 Task: Open a blank worksheet and write heading  City data  Add 10 city name:-  '1. Chelsea, New York, NY , 2. Beverly Hills, Los Angeles, CA , 3. Knightsbridge, London, United Kingdom , 4. Le Marais, Paris, forance , 5. Ginza, Tokyo, Japan_x000D_
6. Circular Quay, Sydney, Australia , 7. Mitte, Berlin, Germany , 8. Downtown, Toronto, Canada , 9. Trastevere, Rome, 10. Colaba, Mumbai, India. ' in December Last week sales are  1. Chelsea, New York, NY 10001 | 2. Beverly Hills, Los Angeles, CA 90210 | 3. Knightsbridge, London, United Kingdom SW1X 7XL | 4. Le Marais, Paris, forance 75004 | 5. Ginza, Tokyo, Japan 104-0061 | 6. Circular Quay, Sydney, Australia 2000 | 7. Mitte, Berlin, Germany 10178 | 8. Downtown, Toronto, Canada M5V 3L9 | 9. Trastevere, Rome, Italy 00153 | 10. Colaba, Mumbai, India 400005. Save page analysisSalesByCustomer
Action: Key pressed <Key.shift_r>City<Key.space><Key.shift_r><Key.shift_r><Key.shift_r><Key.shift_r><Key.shift_r><Key.shift_r><Key.shift_r><Key.shift_r><Key.shift_r><Key.shift_r><Key.shift_r>data<Key.down><Key.shift_r>City<Key.space><Key.shift>Name<Key.down><Key.shift_r>Chelsea<Key.down><Key.up><Key.up>
Screenshot: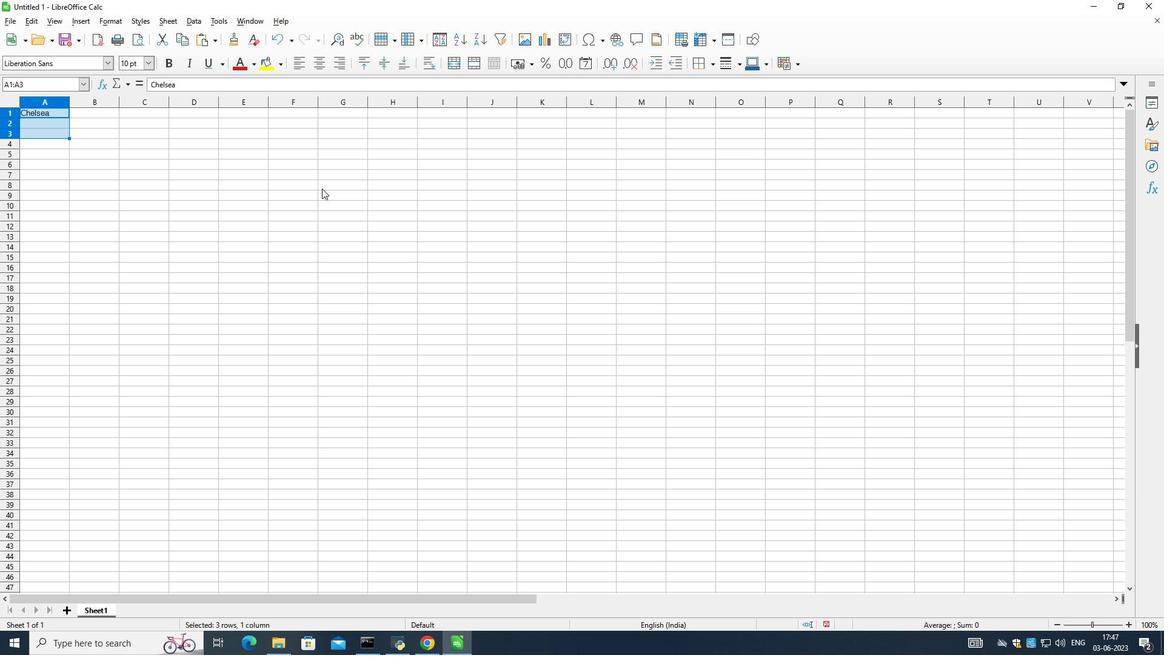 
Action: Mouse moved to (104, 149)
Screenshot: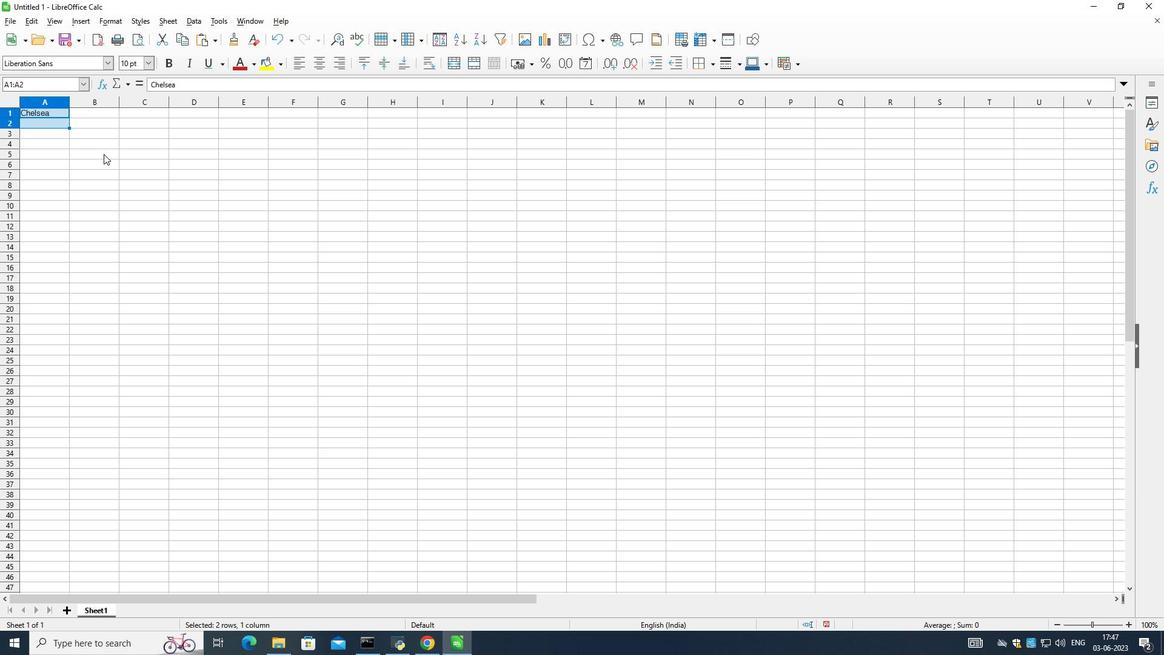 
Action: Mouse pressed right at (104, 149)
Screenshot: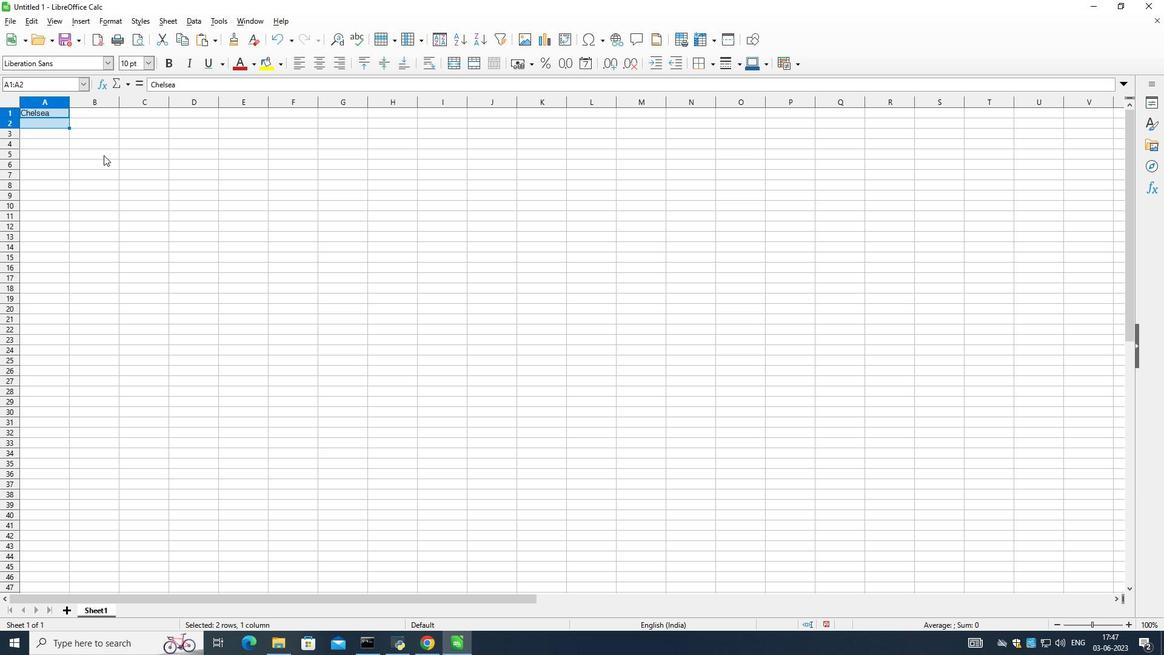 
Action: Mouse moved to (58, 121)
Screenshot: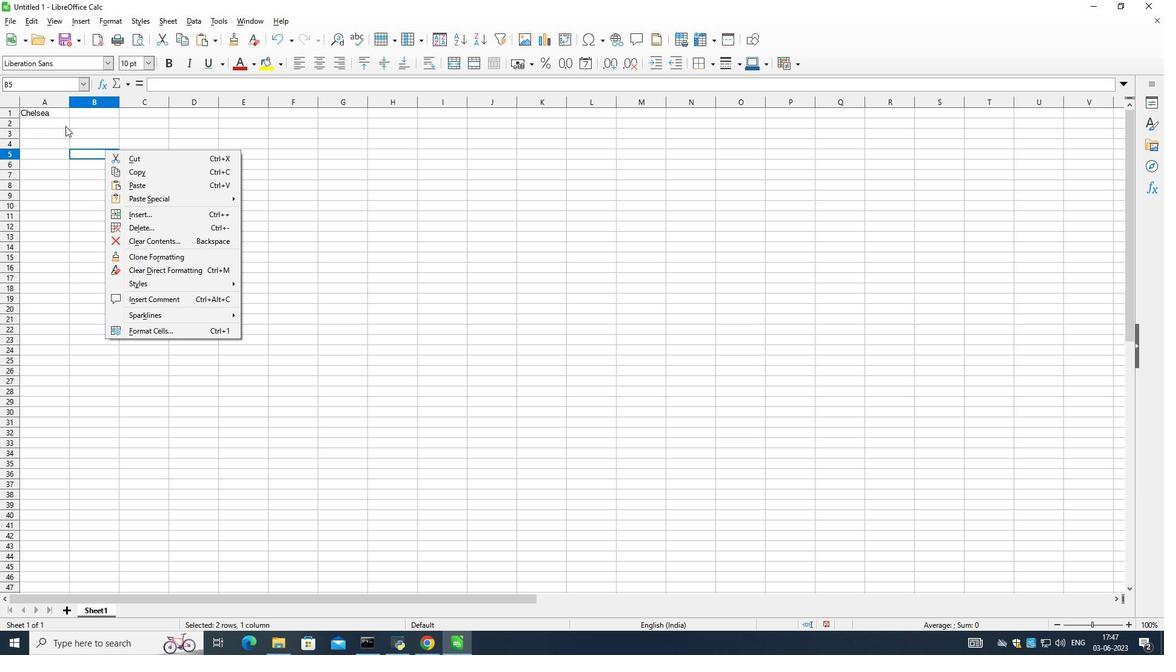 
Action: Mouse pressed left at (58, 121)
Screenshot: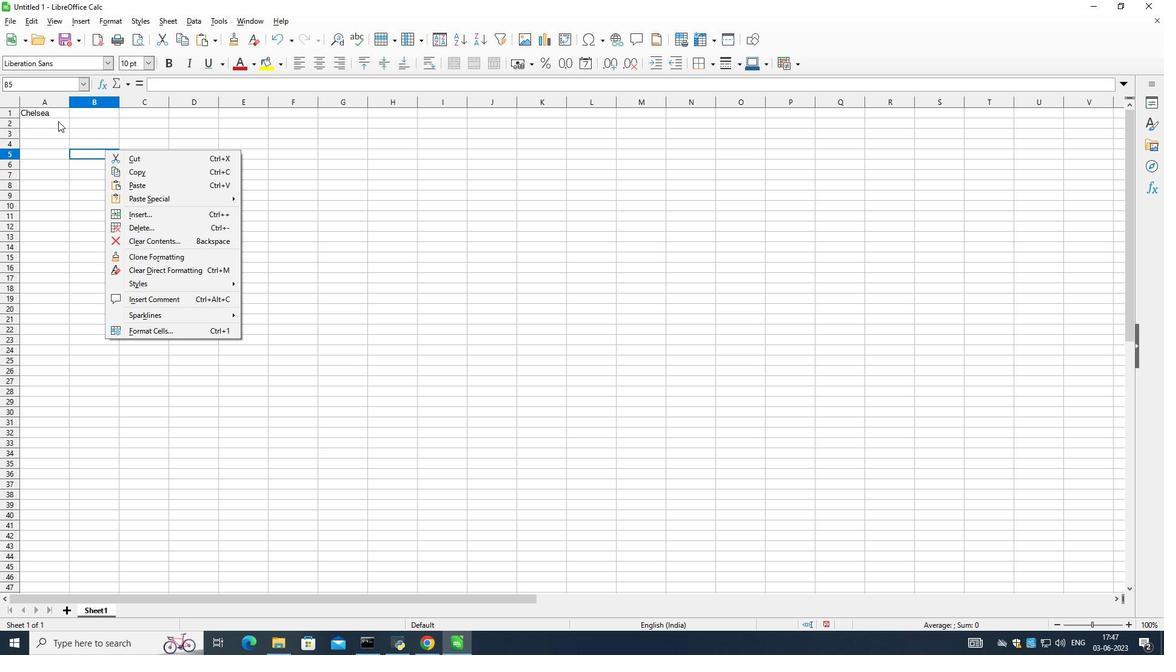 
Action: Mouse moved to (47, 109)
Screenshot: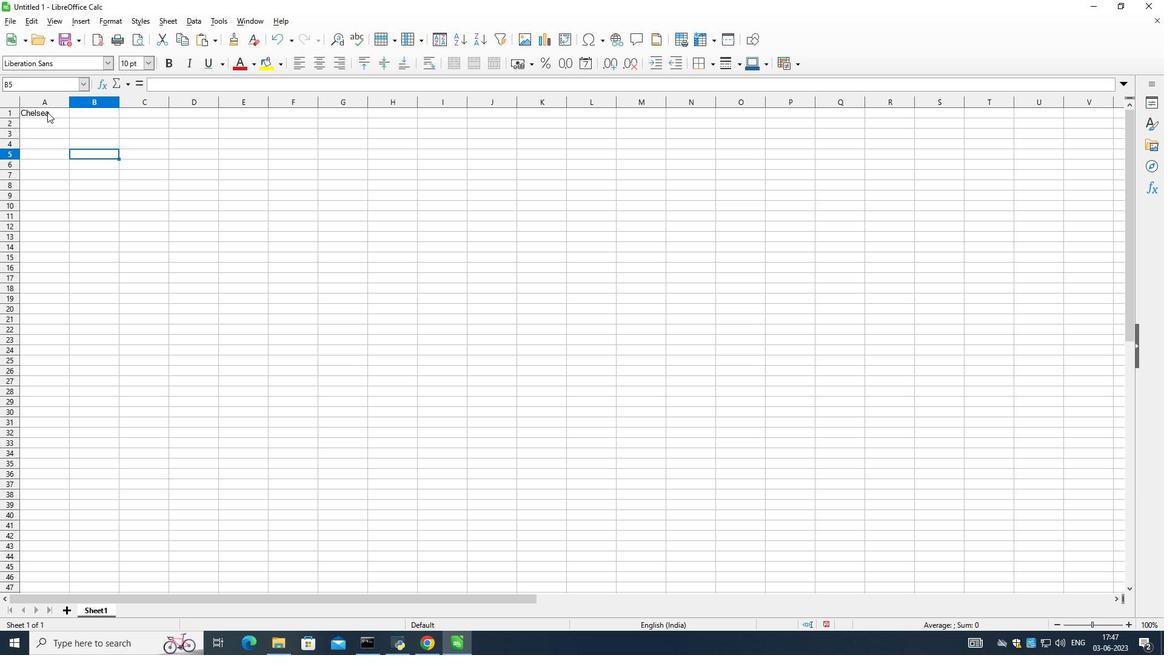 
Action: Mouse pressed left at (47, 109)
Screenshot: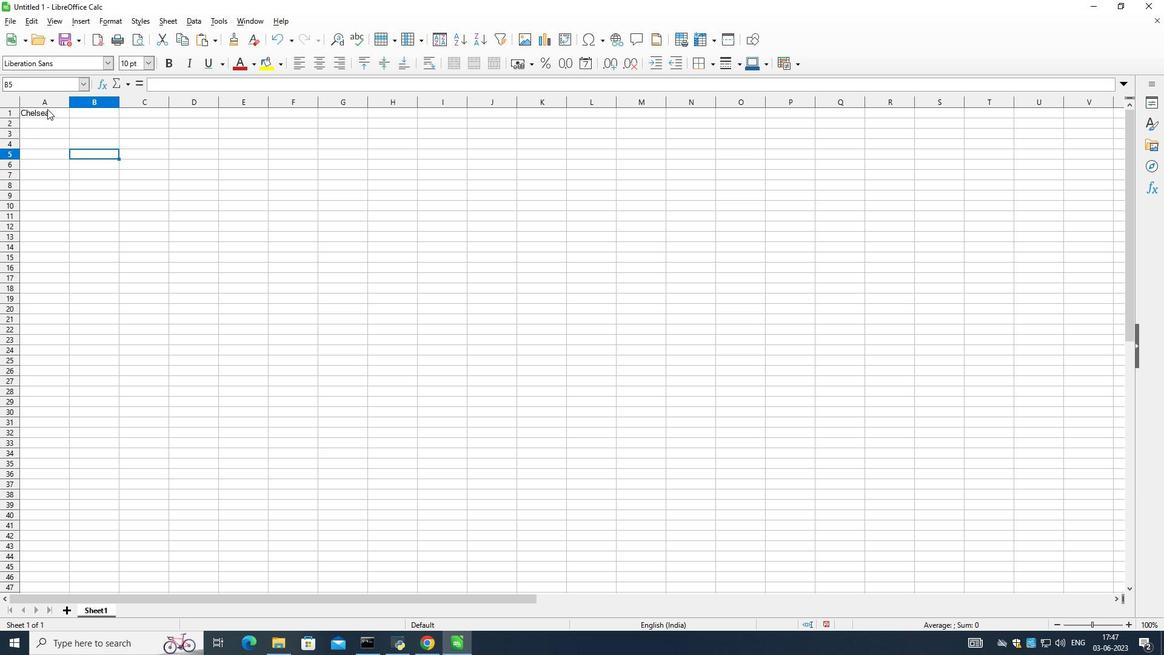 
Action: Mouse moved to (620, 211)
Screenshot: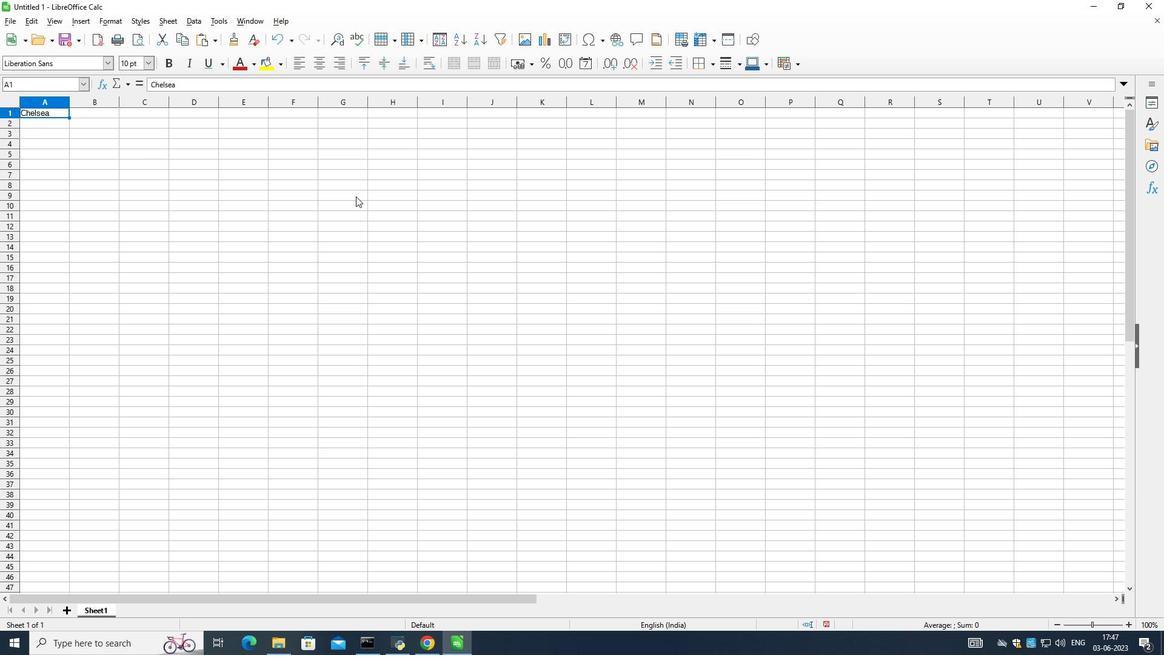 
Action: Key pressed <Key.shift_r>City<Key.space><Key.shift_r>Data<Key.down><Key.shift_r>City<Key.space><Key.shift>Name<Key.down><Key.shift_r>Chelsea,<Key.space><Key.shift>New<Key.space><Key.shift>York,<Key.space><Key.shift>NY<Key.down><Key.shift>Beverly<Key.space><Key.shift>Hills,<Key.space><Key.shift>Los<Key.space><Key.shift_r>Angeles,<Key.space><Key.shift_r>CA<Key.down><Key.shift>Knightsbridge,<Key.space><Key.shift>London,<Key.space><Key.shift>United<Key.space><Key.shift>Kingdom<Key.down><Key.shift>Le<Key.space><Key.shift>Marais,<Key.space><Key.shift>Paris,<Key.space><Key.shift><Key.shift_r>Forance<Key.down><Key.shift_r>Ginza,<Key.space><Key.shift_r>Tokyo,<Key.space><Key.shift>Japan<Key.down><Key.shift_r>Circular<Key.space><Key.shift_r>Quay,<Key.space><Key.shift_r>Sydney,<Key.space><Key.shift_r>Australia<Key.down><Key.shift>Mitte,<Key.space><Key.shift>Berlin,<Key.space><Key.shift_r>Germany<Key.down><Key.shift_r>Downtown,<Key.shift_r><Key.shift_r><Key.shift_r><Key.shift_r><Key.shift_r><Key.shift_r><Key.shift_r><Key.shift_r><Key.shift_r><Key.shift_r><Key.shift_r><Key.shift_r><Key.shift_r><Key.shift_r><Key.shift_r><Key.shift_r><Key.shift_r><Key.shift_r><Key.shift_r><Key.shift_r><Key.shift_r><Key.shift_r>Torono<Key.backspace>to,<Key.space><Key.shift_r>Canada<Key.down><Key.shift_r>Trastevere<Key.space><Key.shift_r><Key.backspace>,<Key.space><Key.shift_r><Key.shift_r><Key.shift_r><Key.shift_r><Key.shift_r><Key.shift_r><Key.shift_r><Key.shift_r><Key.shift_r><Key.shift_r><Key.shift_r><Key.shift_r><Key.shift_r><Key.shift_r><Key.shift_r><Key.shift_r><Key.shift_r><Key.shift_r><Key.shift_r><Key.shift_r><Key.shift_r><Key.shift_r><Key.shift_r><Key.shift_r><Key.shift_r><Key.shift_r><Key.shift_r><Key.shift_r><Key.shift_r><Key.shift_r><Key.shift_r><Key.shift_r><Key.shift_r><Key.shift_r><Key.shift_r><Key.shift_r><Key.shift_r><Key.shift_r>Rome,<Key.backspace><Key.enter><Key.shift_r>Colaba,<Key.space><Key.shift>Mumbai,<Key.space><Key.shift>Inda<Key.down>
Screenshot: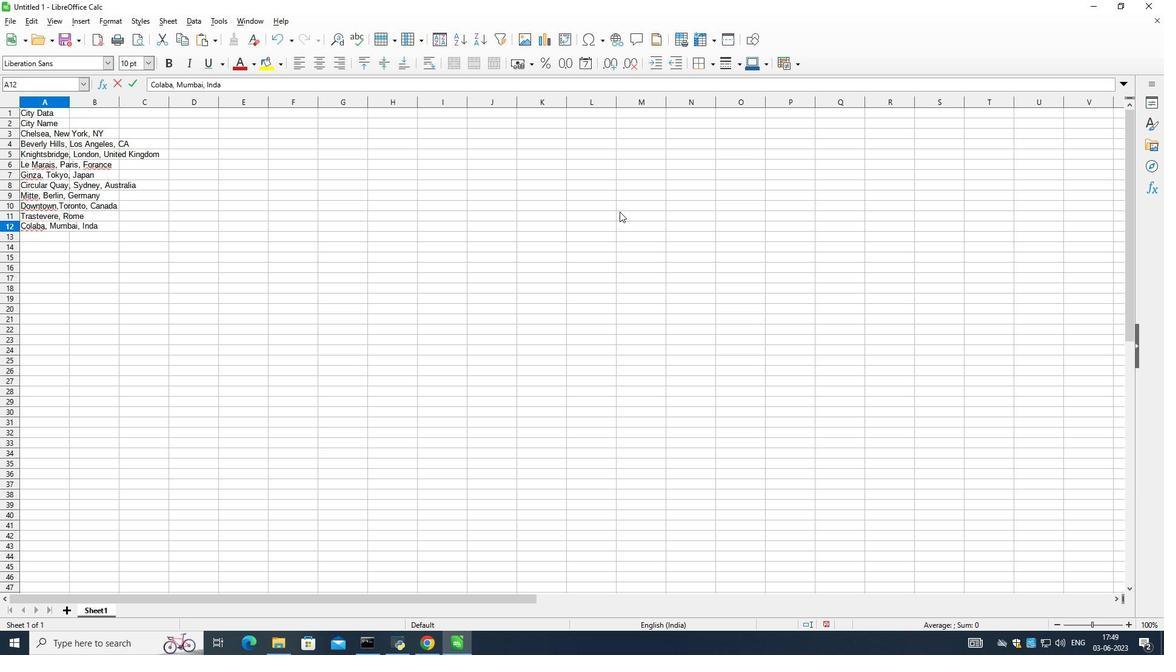 
Action: Mouse moved to (69, 103)
Screenshot: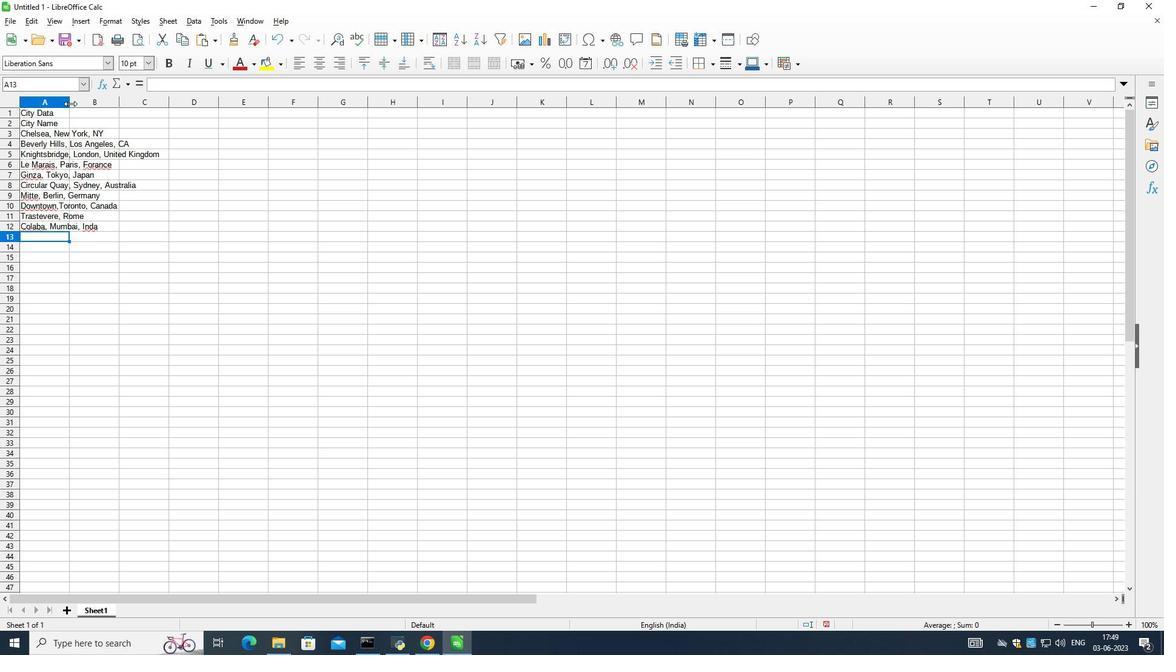 
Action: Mouse pressed left at (69, 103)
Screenshot: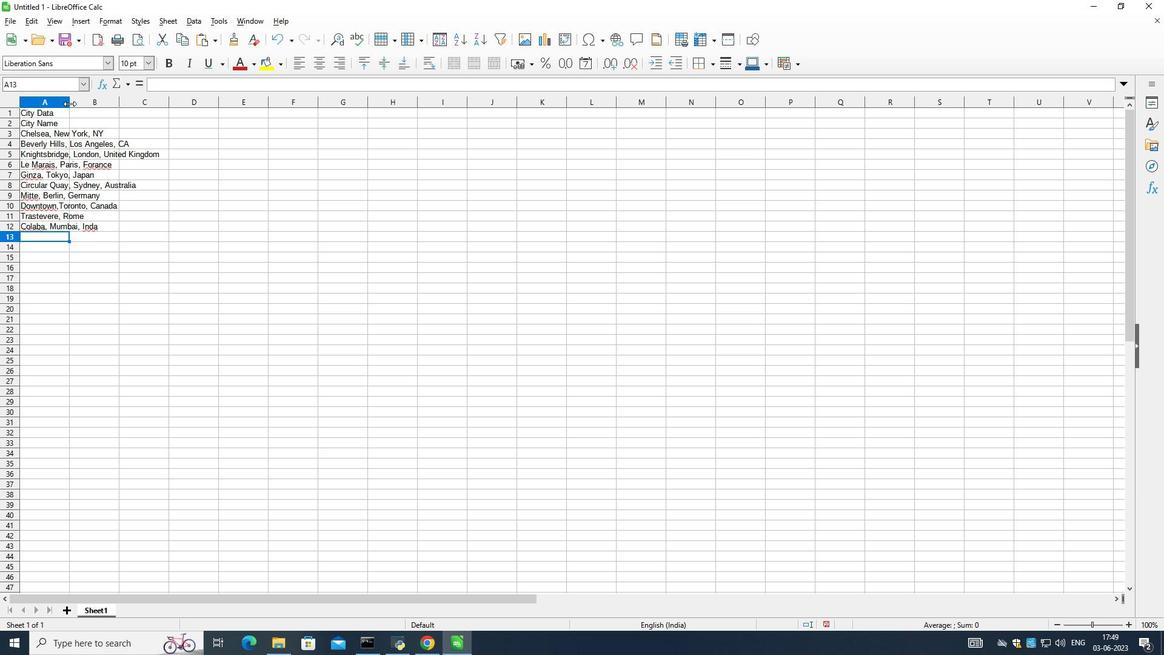 
Action: Mouse pressed left at (69, 103)
Screenshot: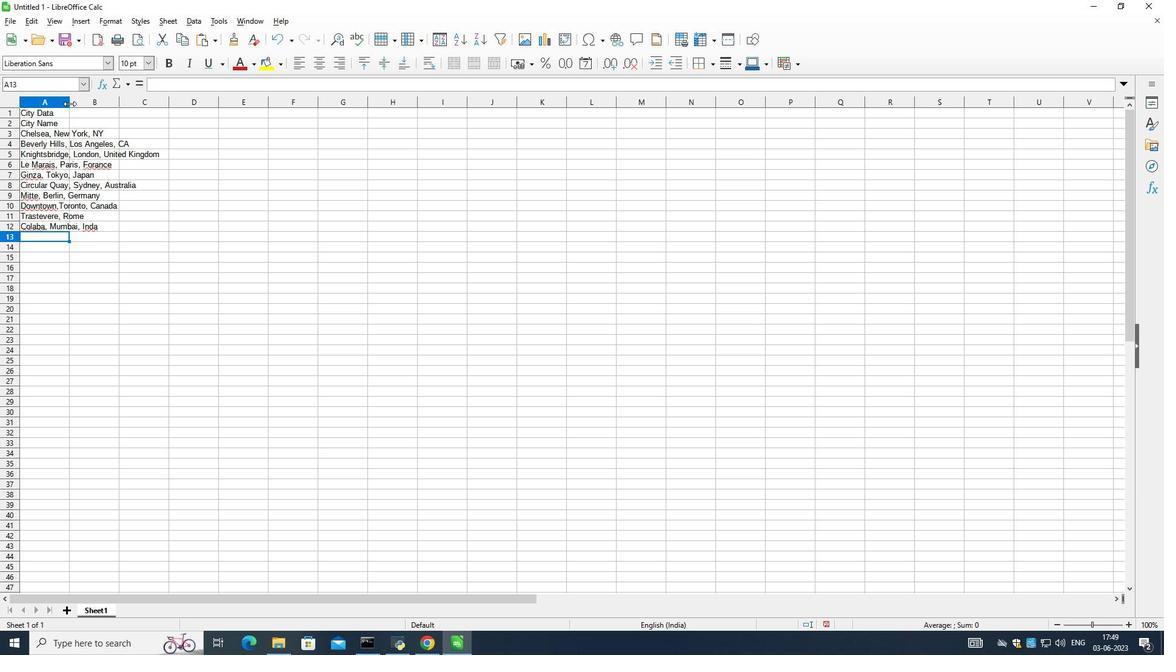 
Action: Mouse moved to (180, 122)
Screenshot: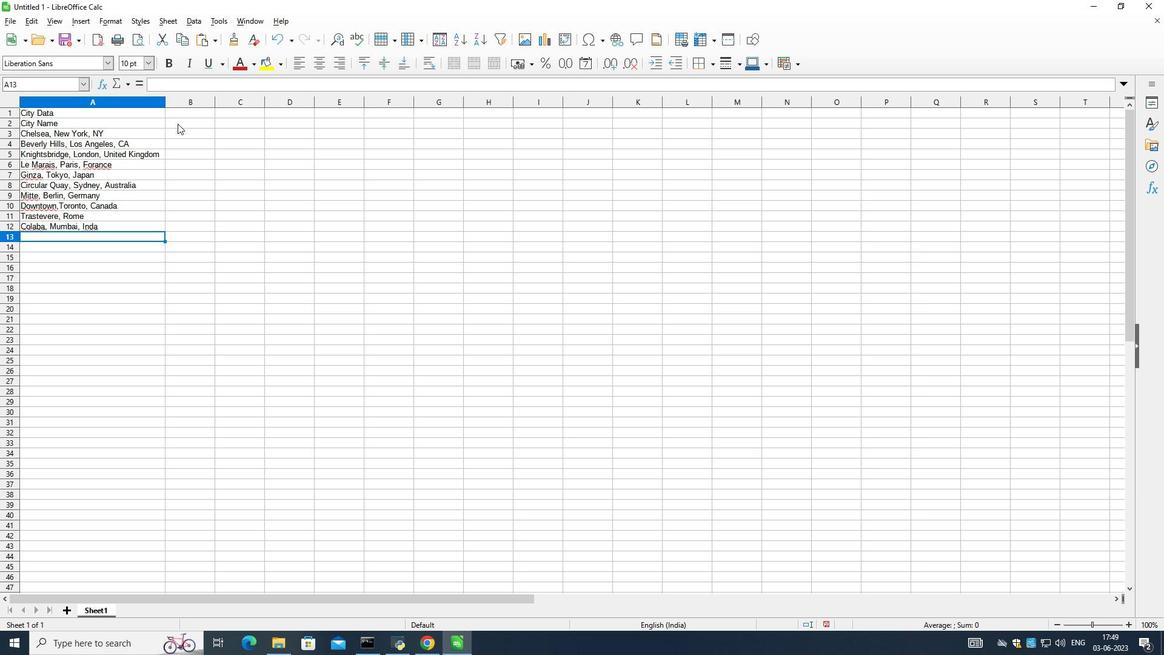 
Action: Mouse pressed left at (180, 122)
Screenshot: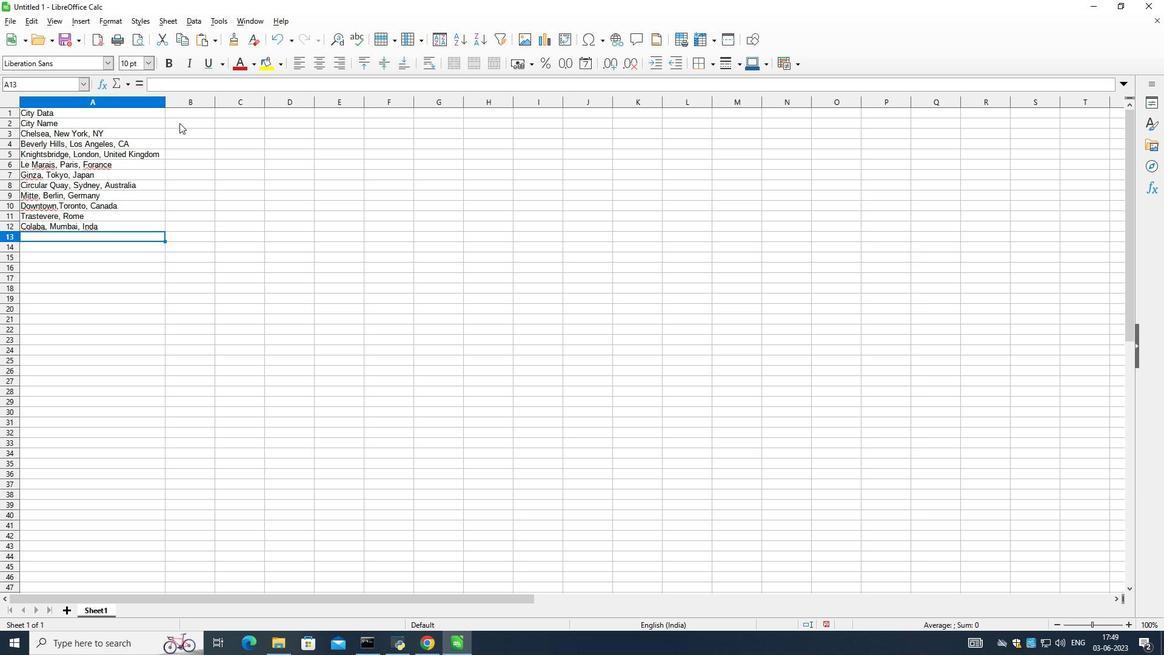 
Action: Mouse moved to (672, 187)
Screenshot: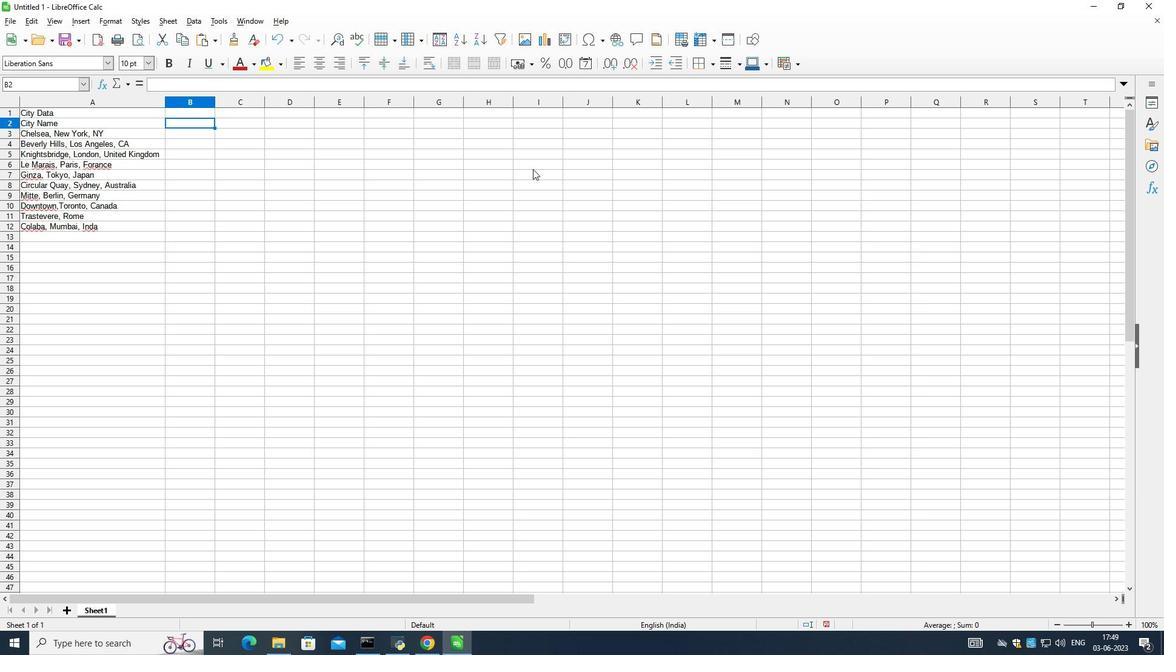 
Action: Key pressed <Key.shift_r>December<Key.space><Key.shift>Last<Key.space>week<Key.space><Key.shift_r>Sales<Key.down><Key.shift_r>Chelsea,<Key.space><Key.shift>New<Key.space><Key.shift>Yourk<Key.space><Key.backspace>,<Key.space><Key.shift><Key.shift><Key.shift><Key.shift><Key.shift><Key.shift><Key.shift><Key.shift><Key.shift><Key.shift><Key.shift><Key.shift><Key.shift><Key.shift><Key.shift><Key.shift><Key.shift><Key.shift><Key.shift><Key.shift><Key.shift><Key.shift><Key.shift><Key.shift><Key.shift><Key.shift><Key.shift><Key.shift><Key.shift><Key.shift><Key.shift><Key.shift><Key.shift><Key.shift><Key.shift><Key.shift><Key.shift><Key.shift><Key.shift>NY<Key.space>10001<Key.down><Key.shift>Beverly<Key.space><Key.shift>Hills,<Key.space><Key.shift>Los<Key.space><Key.shift_r>Angeles,<Key.space><Key.shift_r>CA<Key.space>9210<Key.down><Key.shift>Knighte<Key.backspace>sbridge,<Key.space><Key.shift>London,<Key.space><Key.shift>United<Key.space><Key.shift>Kingdom<Key.space><Key.shift_r>SW1<Key.shift_r><Key.shift_r><Key.shift_r><Key.shift_r><Key.shift_r><Key.shift_r><Key.shift_r><Key.shift_r><Key.shift_r><Key.shift_r><Key.shift_r><Key.shift_r><Key.shift_r><Key.shift_r><Key.shift_r><Key.shift_r><Key.shift_r><Key.shift_r><Key.shift_r><Key.shift_r><Key.shift_r><Key.shift_r><Key.shift_r><Key.shift_r><Key.shift_r><Key.shift_r>X7<Key.shift_r>X<Key.shift>L<Key.down><Key.shift>Le<Key.space><Key.shift>Marais,<Key.space><Key.shift>Paris,<Key.shift><Key.shift><Key.shift><Key.shift><Key.shift><Key.shift><Key.shift><Key.shift><Key.shift><Key.shift><Key.shift><Key.shift><Key.shift><Key.shift><Key.shift><Key.shift_r>Foranc<Key.space><Key.backspace>e<Key.space>75004<Key.down><Key.shift_r>Ginza,<Key.space><Key.shift_r>Tokyo,<Key.space><Key.shift_r><Key.shift>Japan<Key.space>104-0061<Key.down><Key.shift_r>Circular<Key.space><Key.shift_r>Quay<Key.space>,<Key.shift_r><Key.space><Key.shift_r><Key.backspace><Key.backspace><Key.backspace>,<Key.space><Key.shift_r><Key.shift_r><Key.shift_r><Key.shift_r><Key.shift_r><Key.shift_r><Key.shift_r><Key.shift_r><Key.shift_r>Sydney<Key.space>,<Key.space><Key.shift_r>Australia<Key.space>2000<Key.down><Key.shift>Mittl<Key.backspace>e,<Key.space><Key.shift>Berlin,<Key.space><Key.shift>B<Key.backspace><Key.shift_r>Germany<Key.space>10178<Key.down><Key.down><Key.up><Key.down><Key.up><Key.shift_r>Downtown<Key.space><Key.shift_r>Toronto,<Key.space><Key.shift_r>Canada<Key.space><Key.shift>M5<Key.shift_r>V3<Key.shift><Key.shift><Key.shift><Key.shift><Key.shift><Key.shift><Key.shift><Key.shift><Key.shift><Key.shift><Key.shift>L9<Key.down><Key.shift_r>Trastevere<Key.space>,<Key.space><Key.shift_r>Rome,<Key.space><Key.shift_r><Key.shift>Italy<Key.space>00153<Key.down><Key.shift_r>Colo<Key.backspace>aba,<Key.space><Key.shift>Mumbai,<Key.space><Key.shift>India<Key.space>400005<Key.down><Key.up><Key.up>
Screenshot: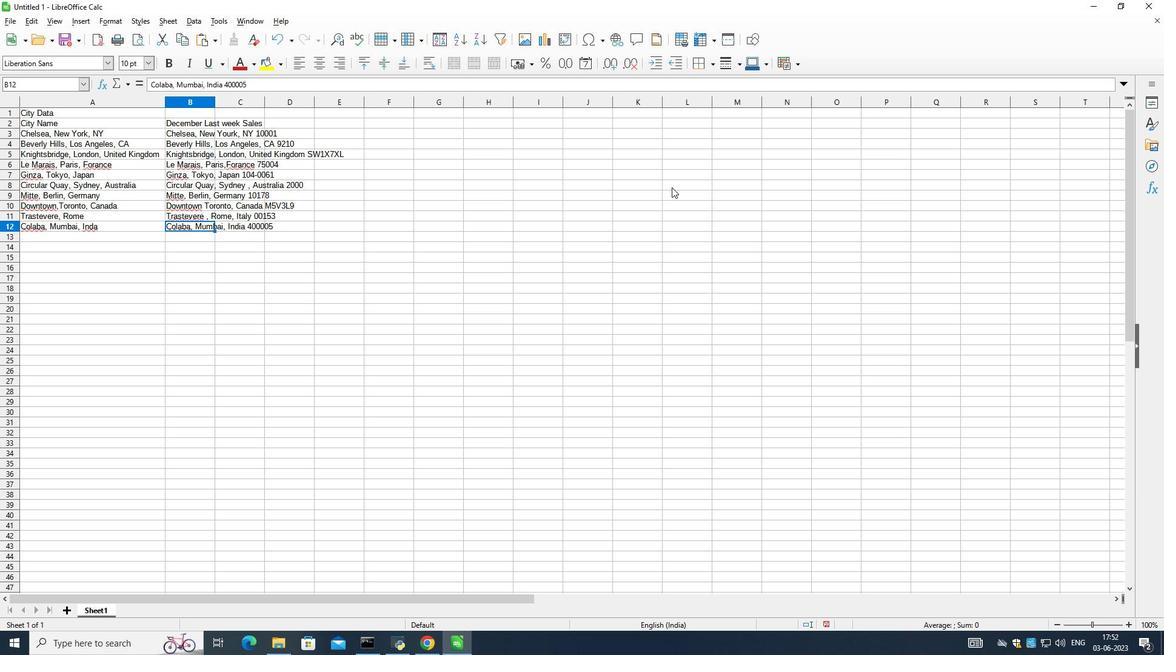 
Action: Mouse moved to (214, 101)
Screenshot: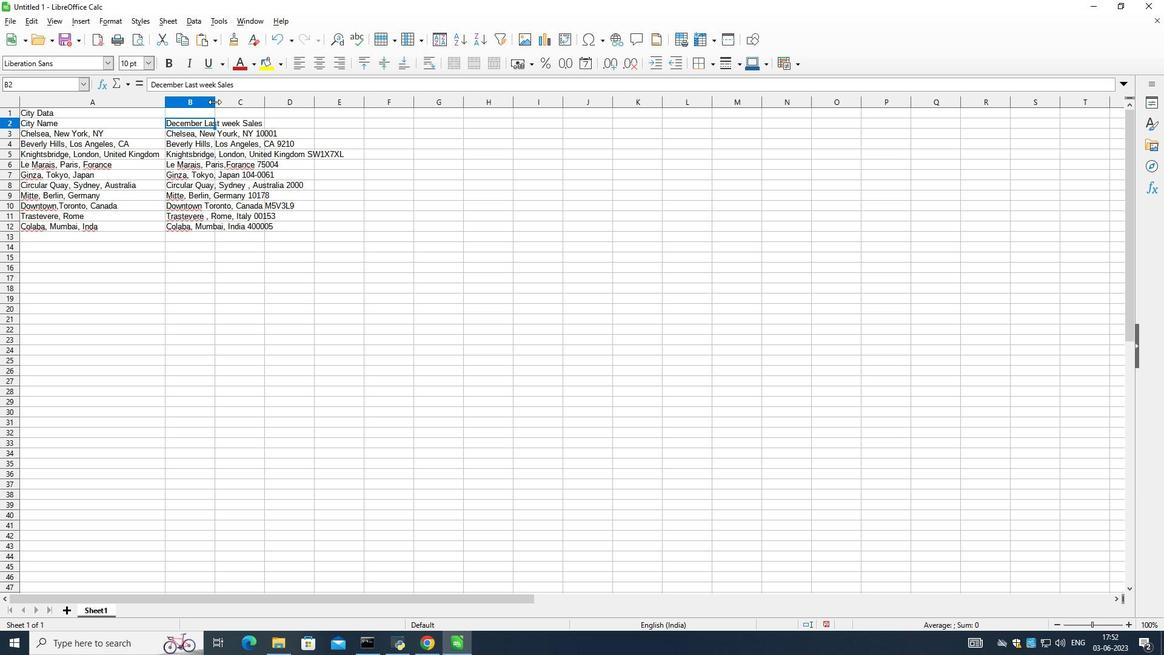 
Action: Mouse pressed left at (214, 101)
Screenshot: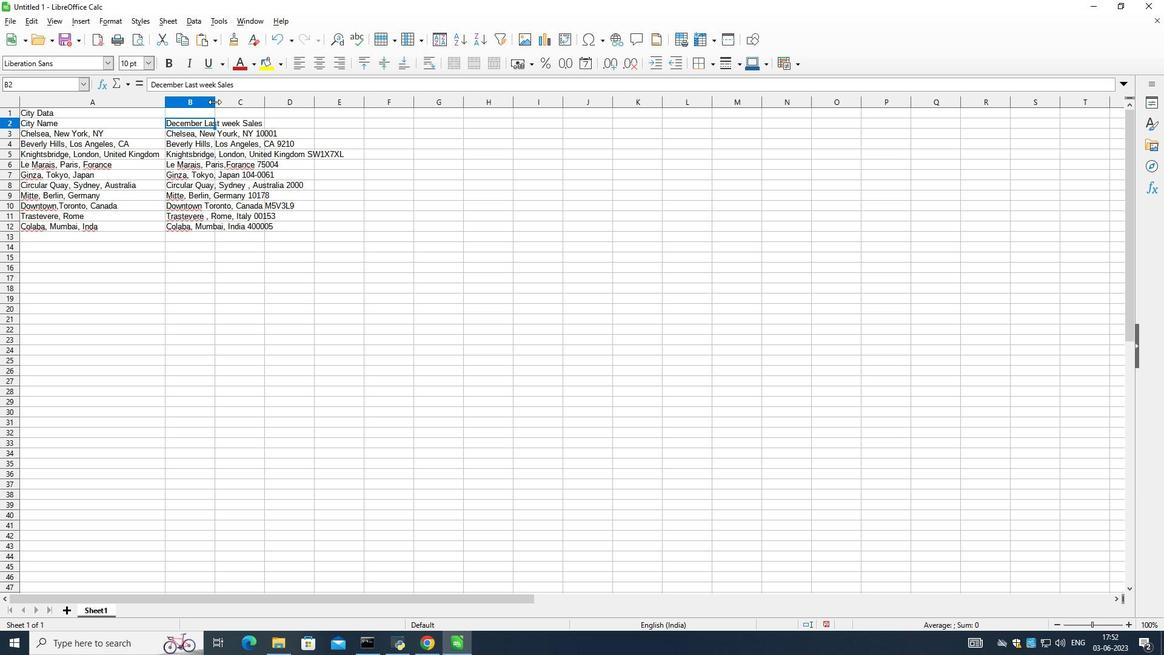 
Action: Mouse pressed left at (214, 101)
Screenshot: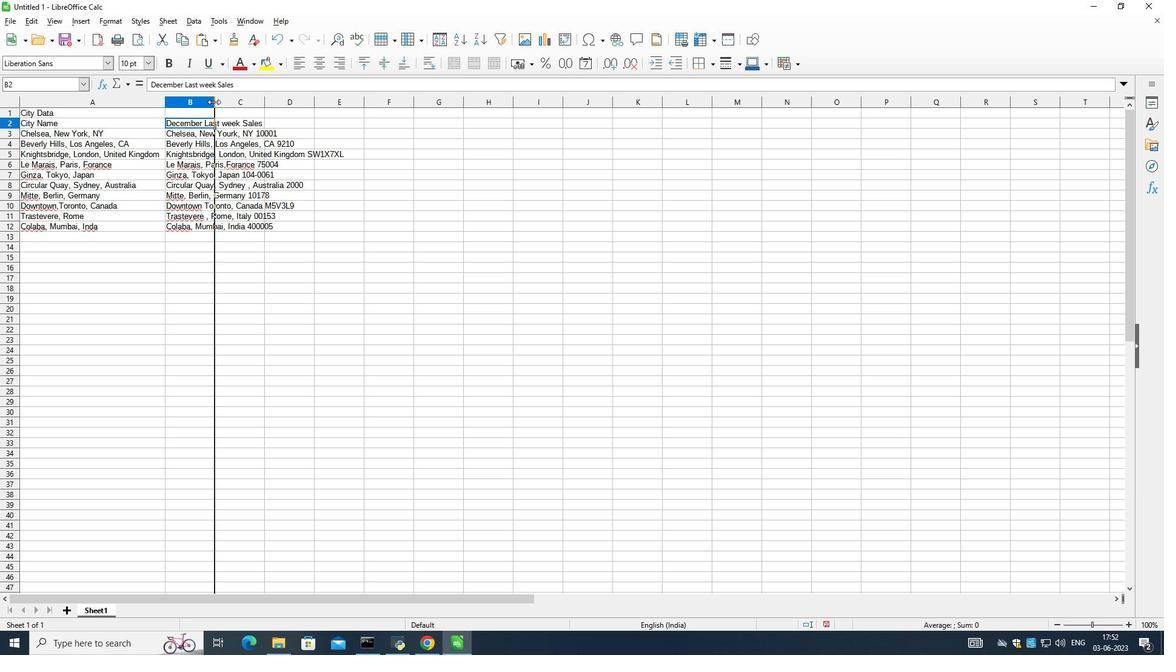 
Action: Mouse moved to (364, 125)
Screenshot: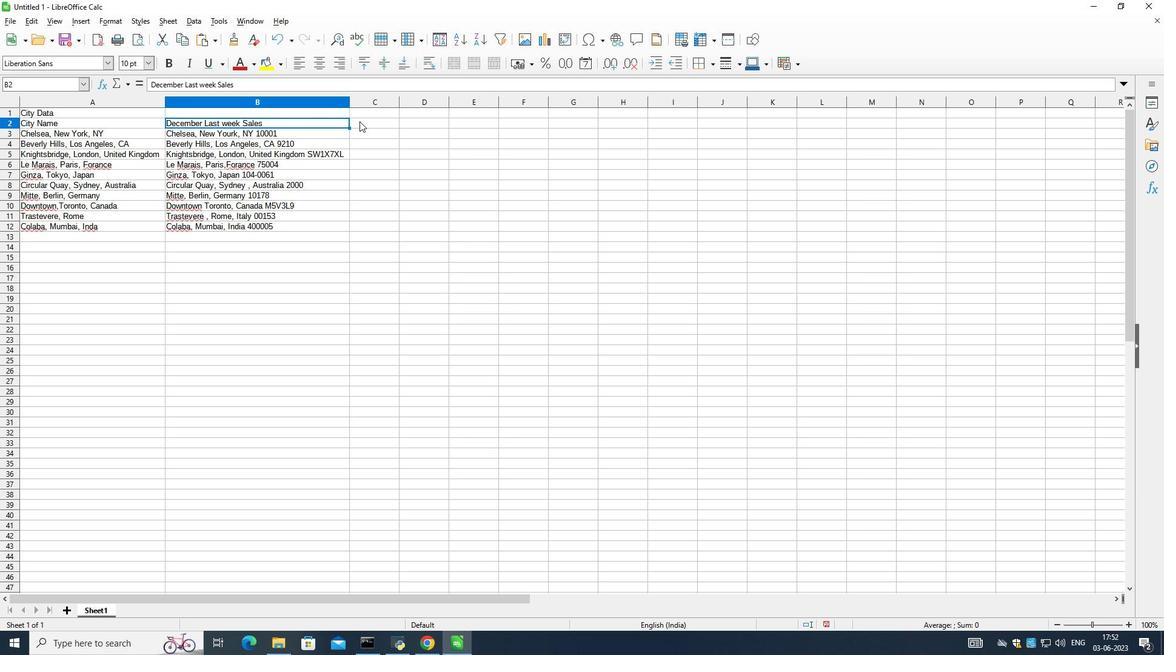 
Action: Mouse pressed left at (364, 125)
Screenshot: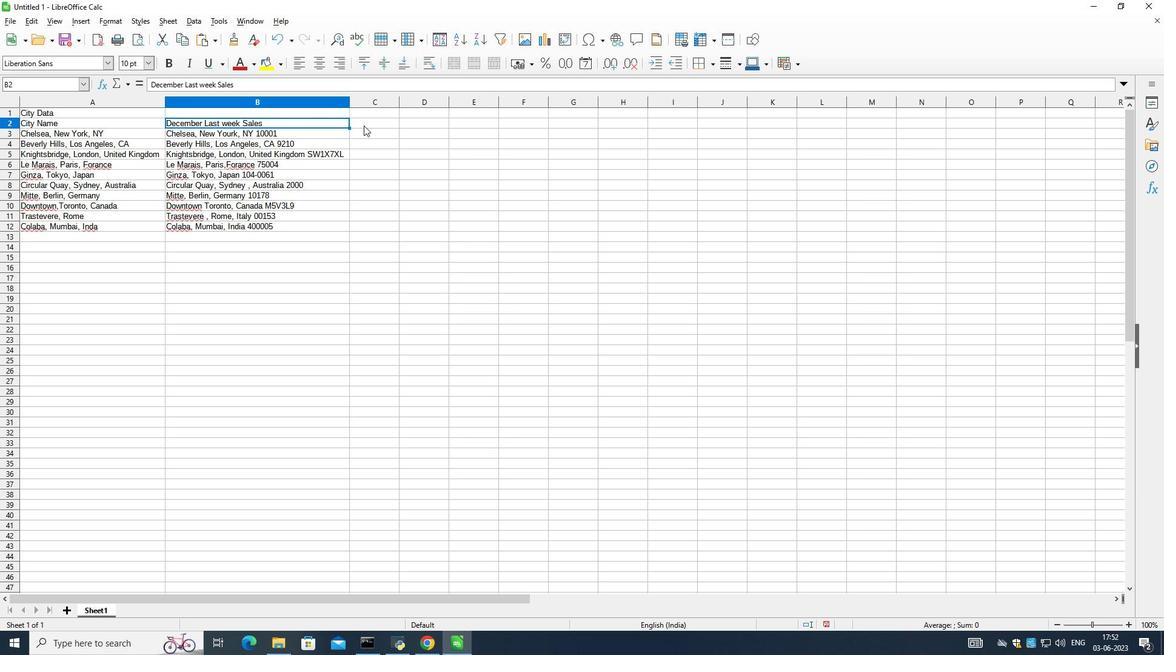 
Action: Mouse moved to (472, 148)
Screenshot: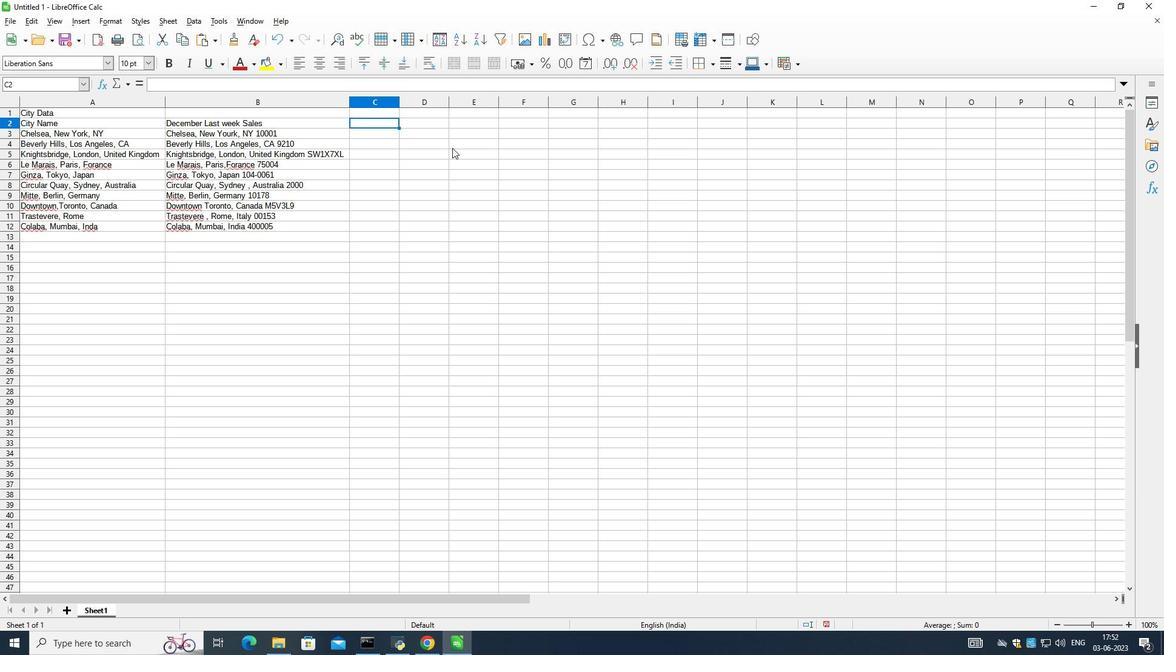 
Action: Key pressed <Key.shift_r>Analysis<Key.space><Key.shift_r>Sales<Key.space><Key.shift>B<Key.space><Key.backspace>y<Key.esc><Key.esc><Key.down><Key.left><Key.left>
Screenshot: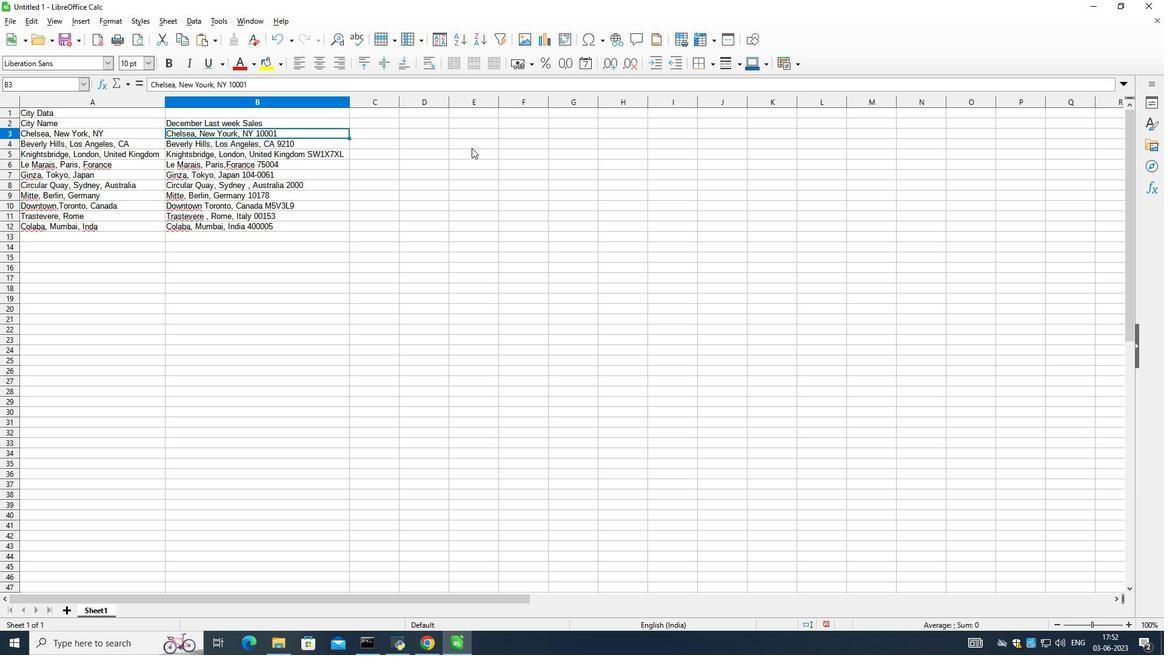 
Action: Mouse moved to (9, 24)
Screenshot: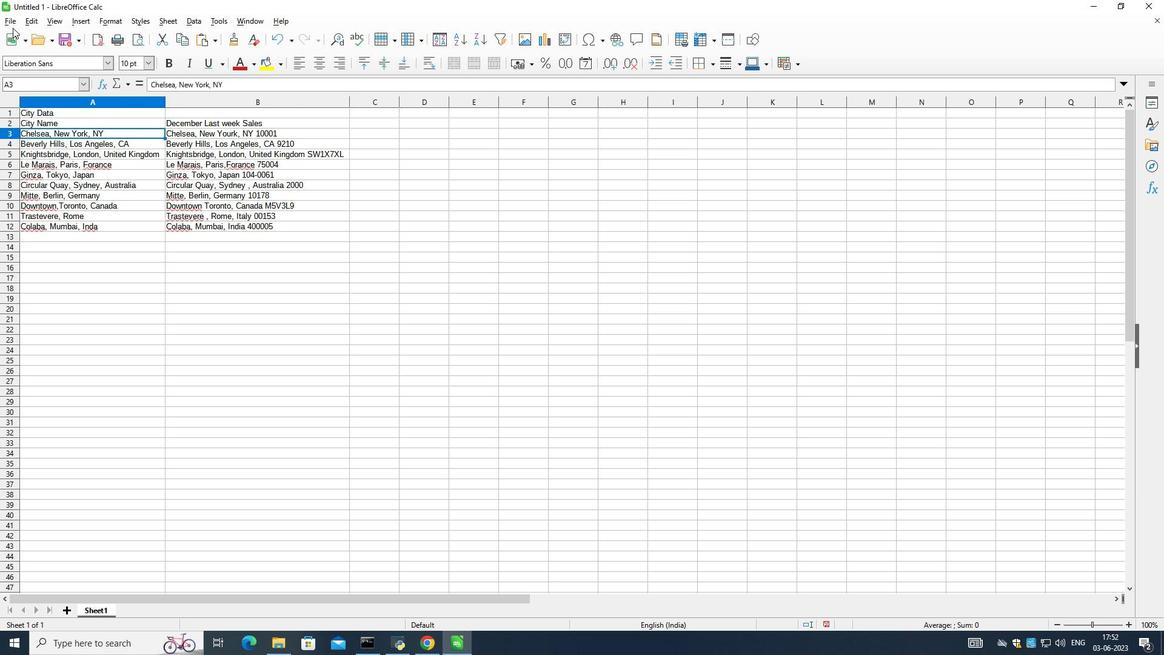 
Action: Mouse pressed left at (9, 24)
Screenshot: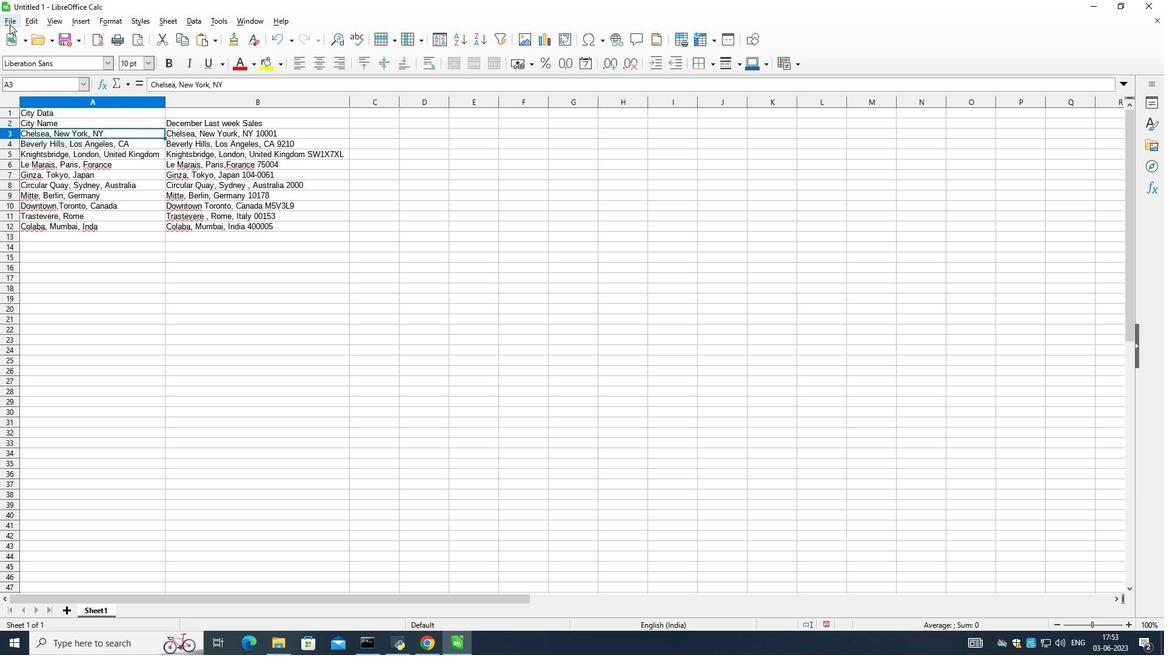 
Action: Mouse moved to (35, 168)
Screenshot: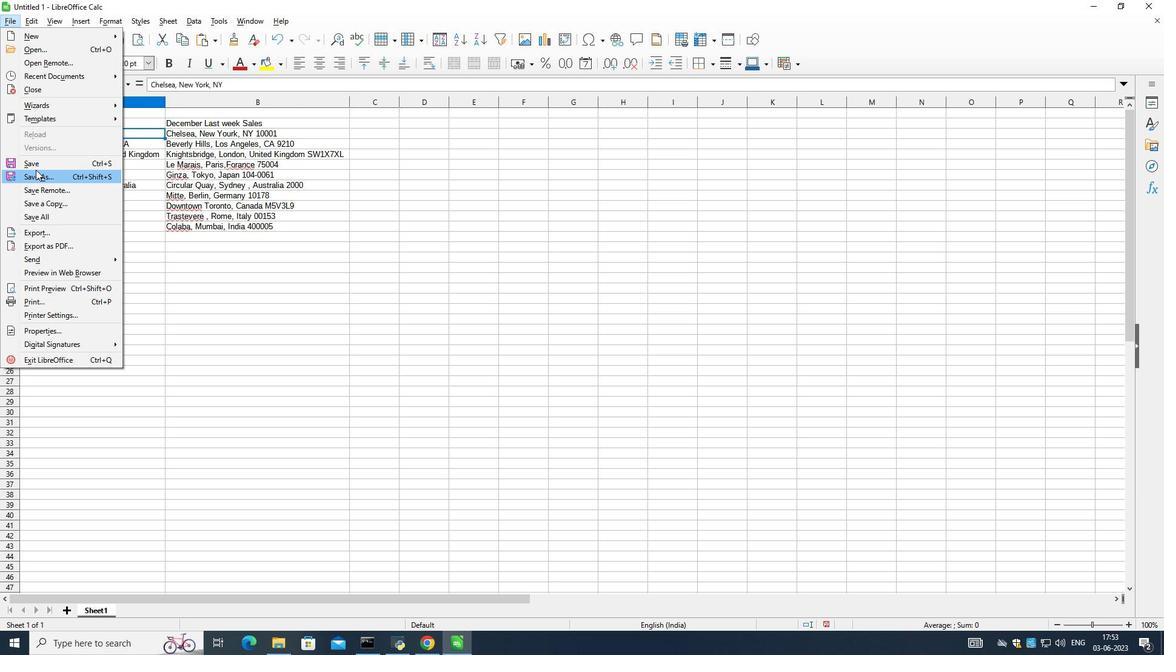 
Action: Mouse pressed left at (35, 168)
Screenshot: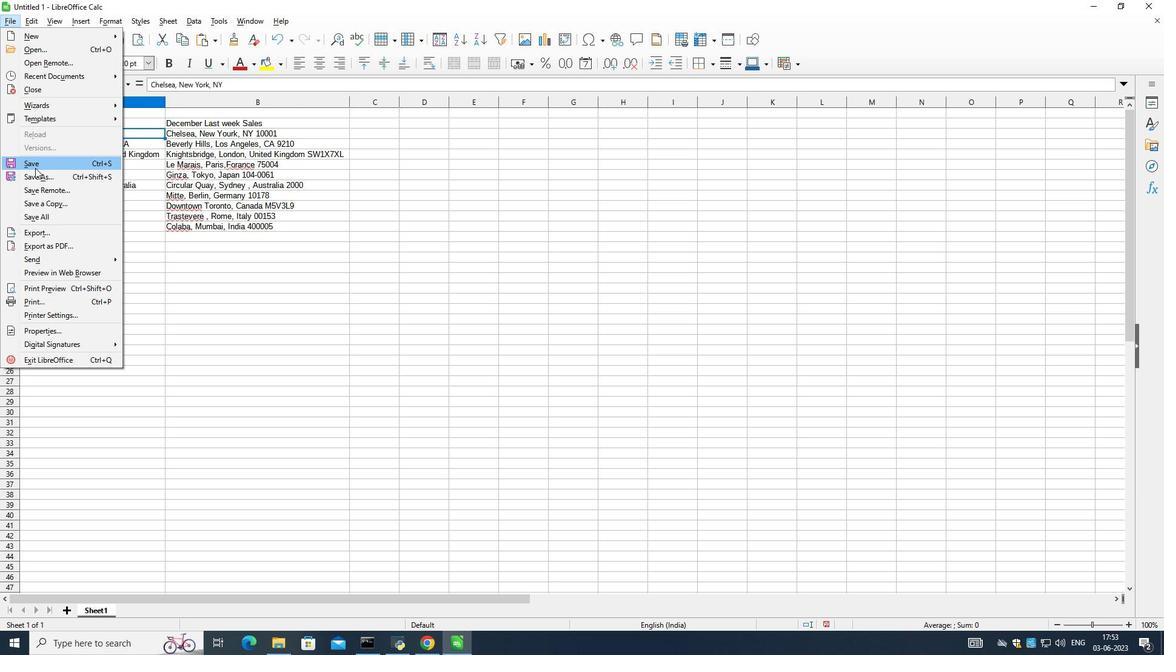 
Action: Mouse moved to (306, 347)
Screenshot: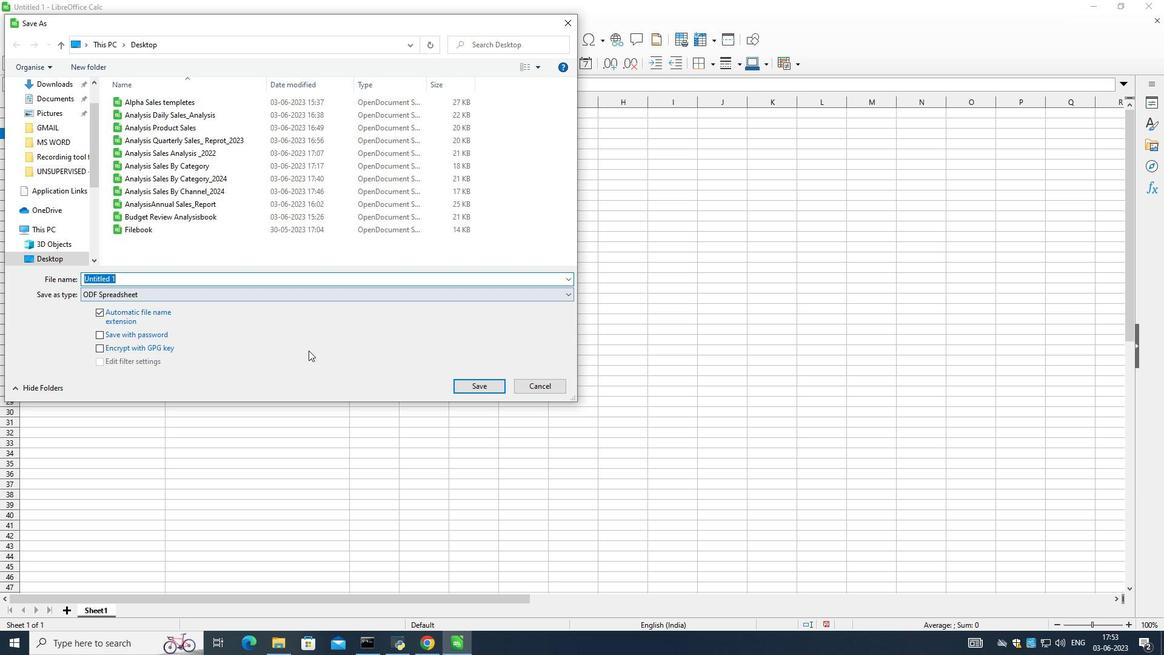 
Action: Key pressed <Key.shift_r>Analysis<Key.space><Key.shift_r>Sales<Key.space><Key.shift>By<Key.space><Key.shift_r>Customer
Screenshot: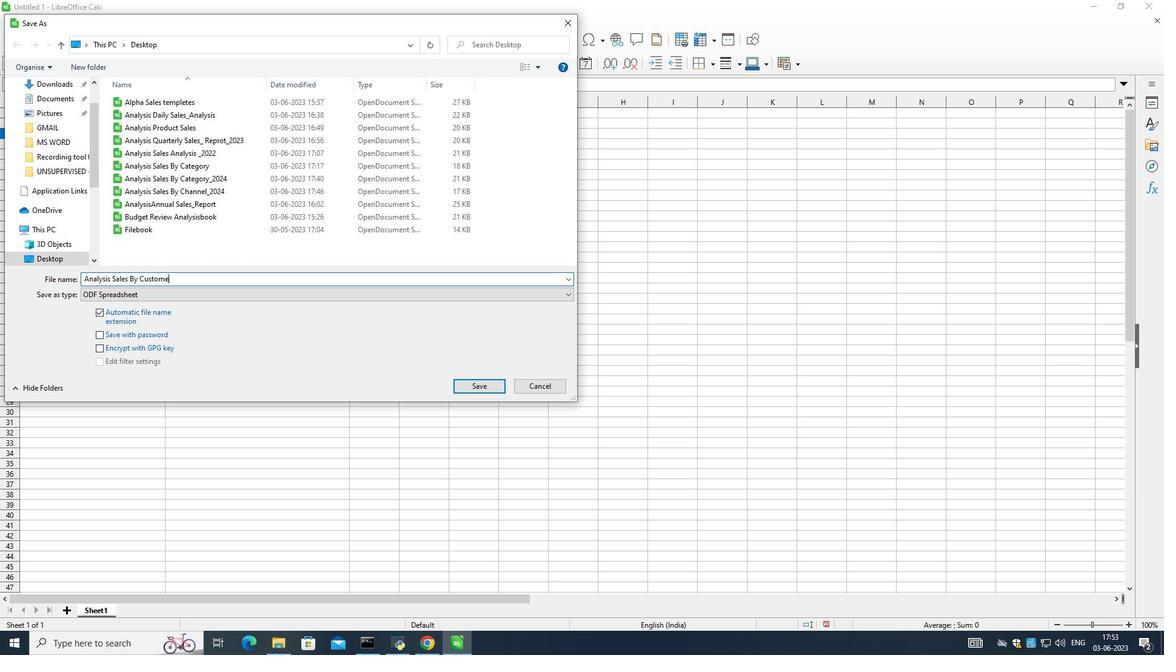 
Action: Mouse moved to (489, 391)
Screenshot: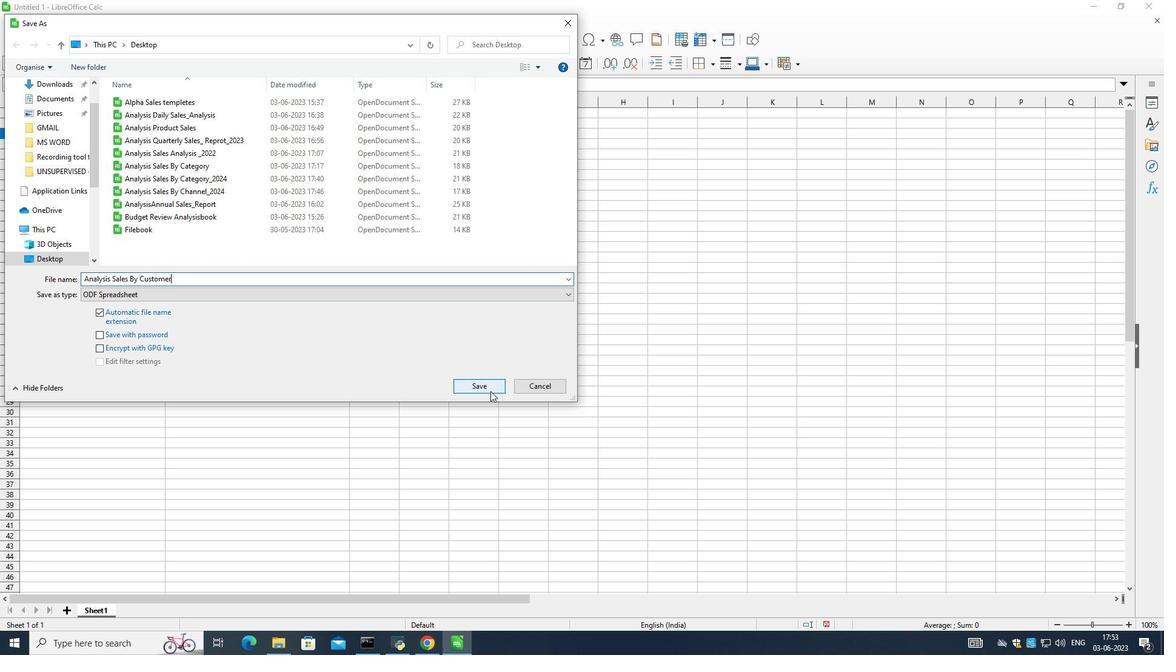
Action: Mouse pressed left at (489, 391)
Screenshot: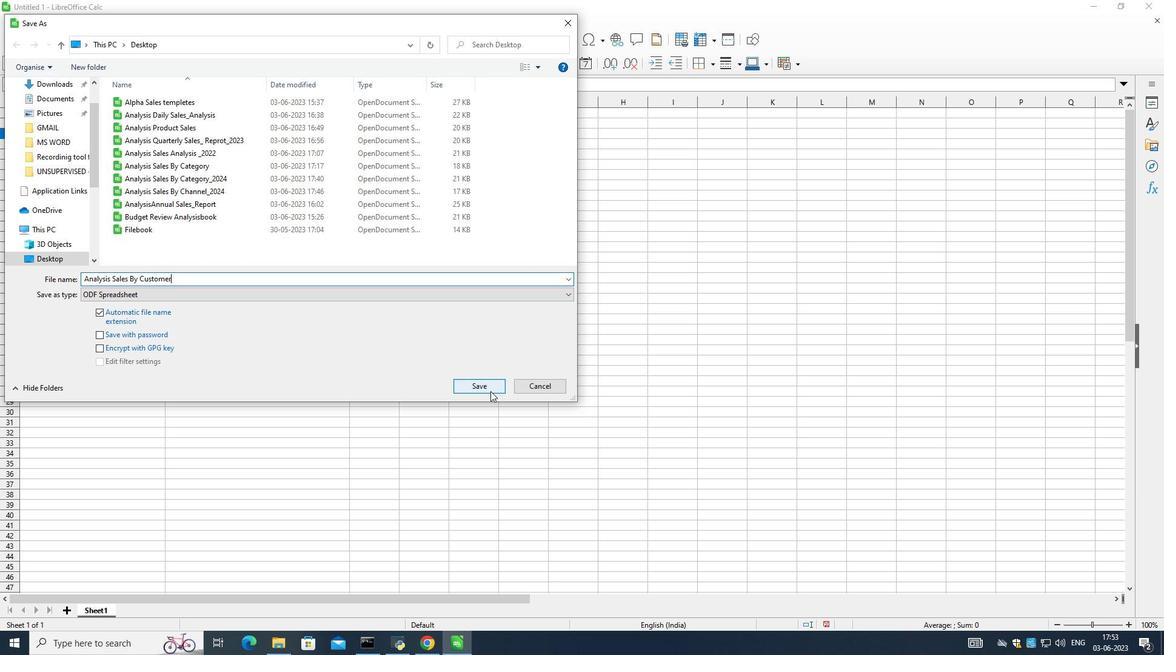 
